 Task: Create a due date automation trigger when advanced on, on the monday after a card is due add dates due in between 1 and 5 days at 11:00 AM.
Action: Mouse moved to (1048, 102)
Screenshot: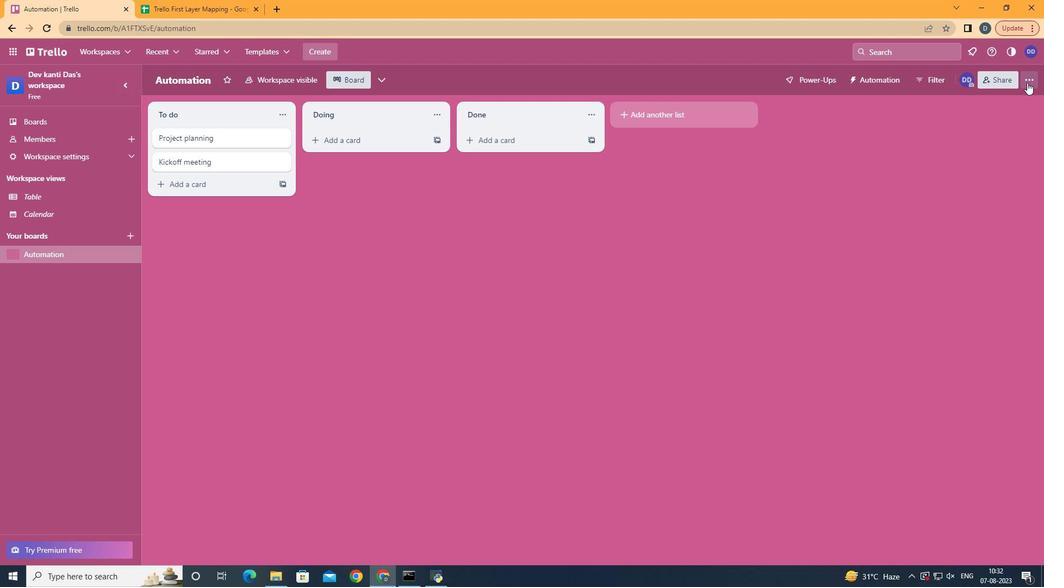 
Action: Mouse pressed left at (1048, 102)
Screenshot: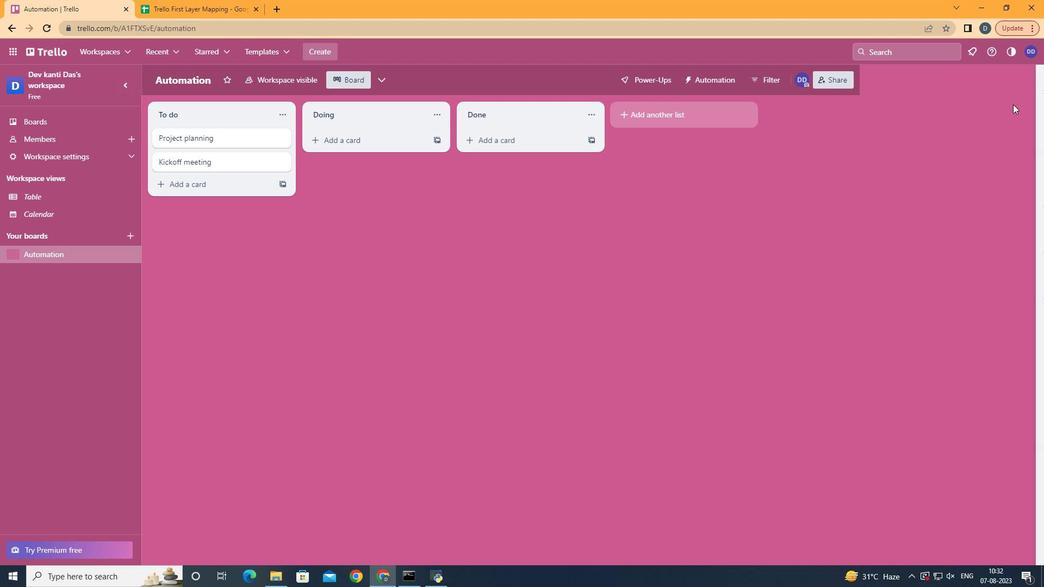 
Action: Mouse moved to (974, 256)
Screenshot: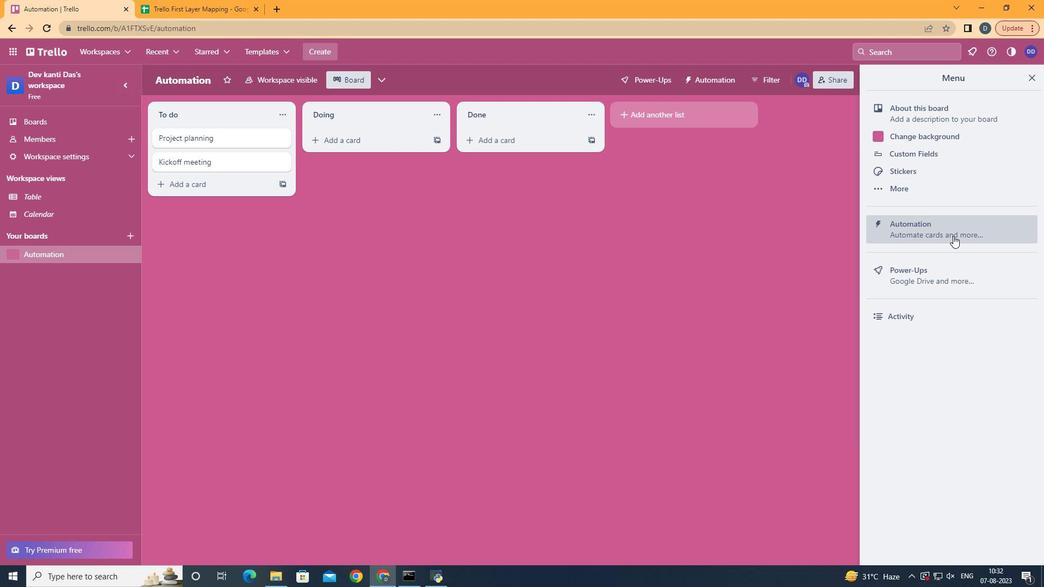 
Action: Mouse pressed left at (974, 256)
Screenshot: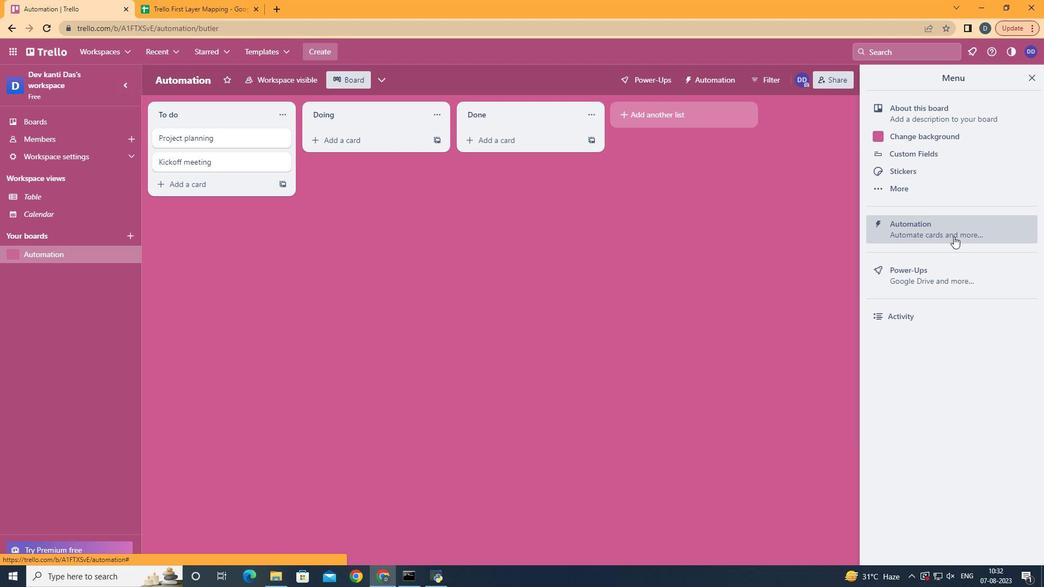 
Action: Mouse moved to (227, 241)
Screenshot: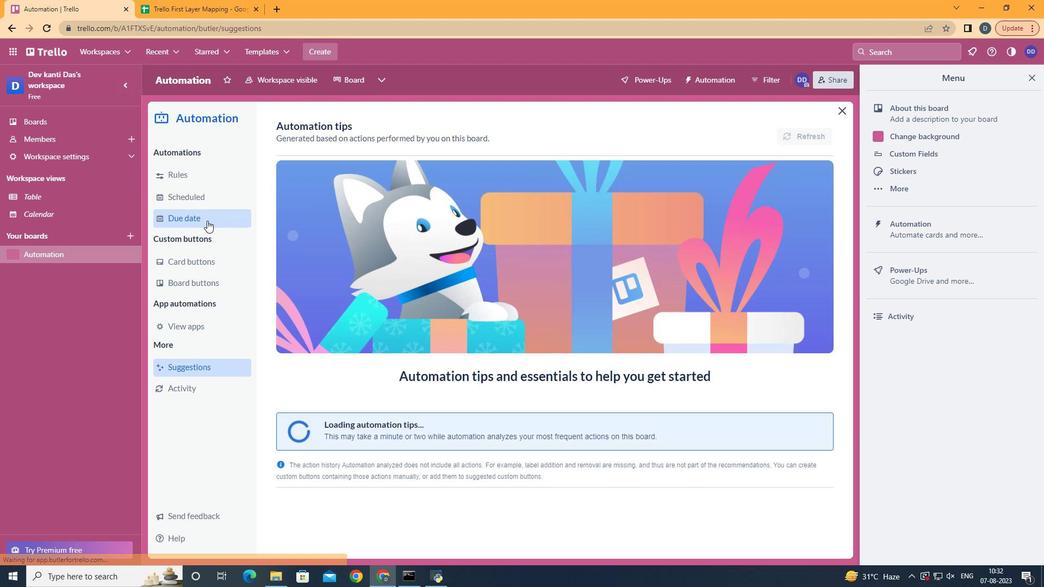 
Action: Mouse pressed left at (227, 241)
Screenshot: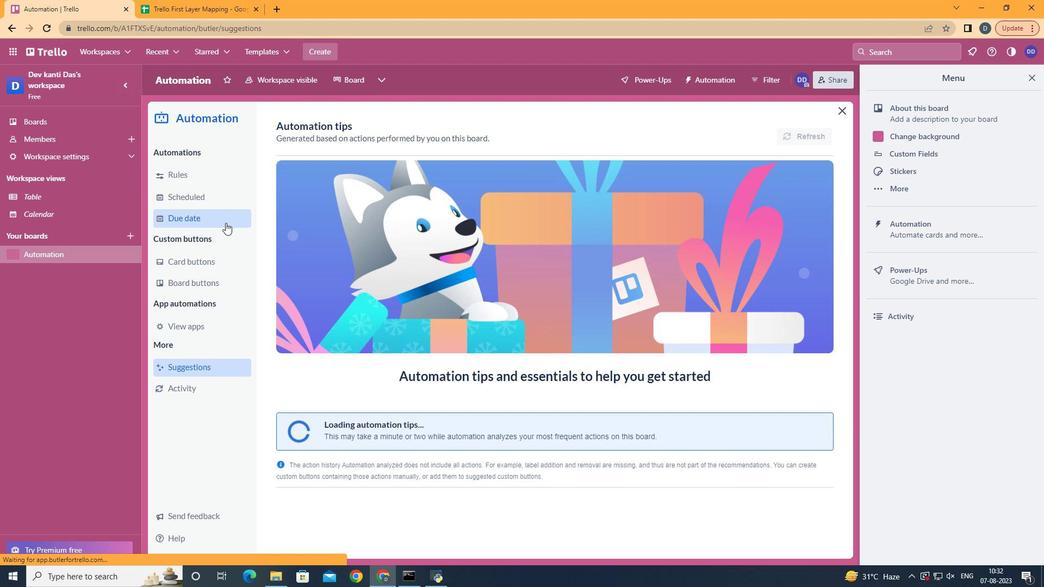 
Action: Mouse moved to (785, 156)
Screenshot: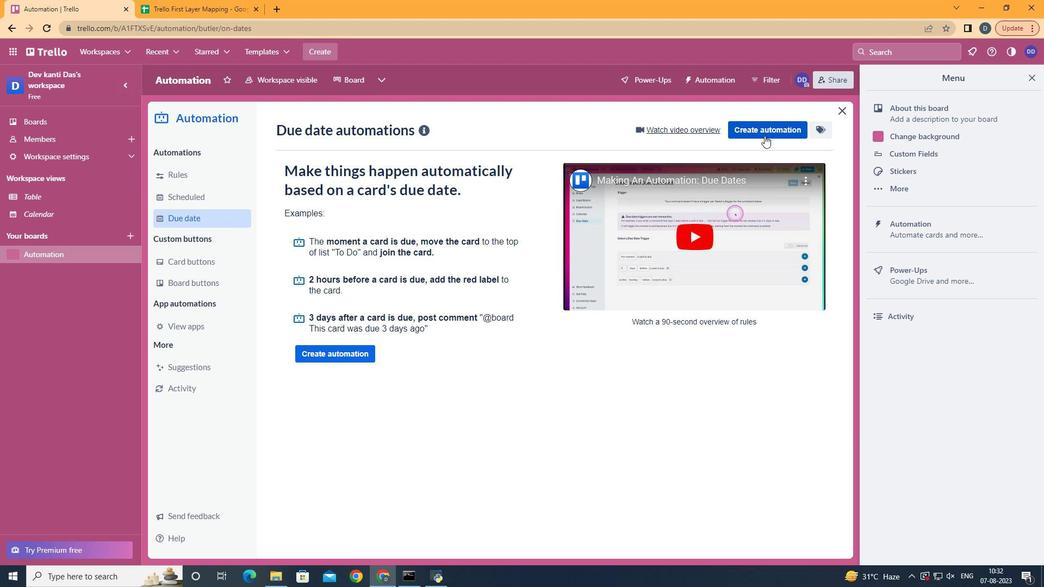 
Action: Mouse pressed left at (785, 156)
Screenshot: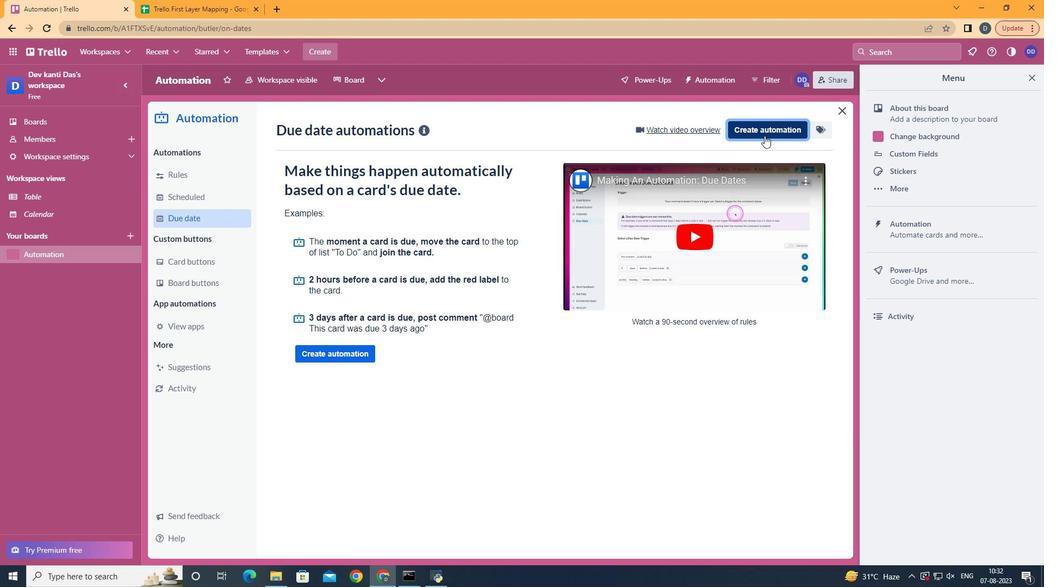 
Action: Mouse moved to (613, 252)
Screenshot: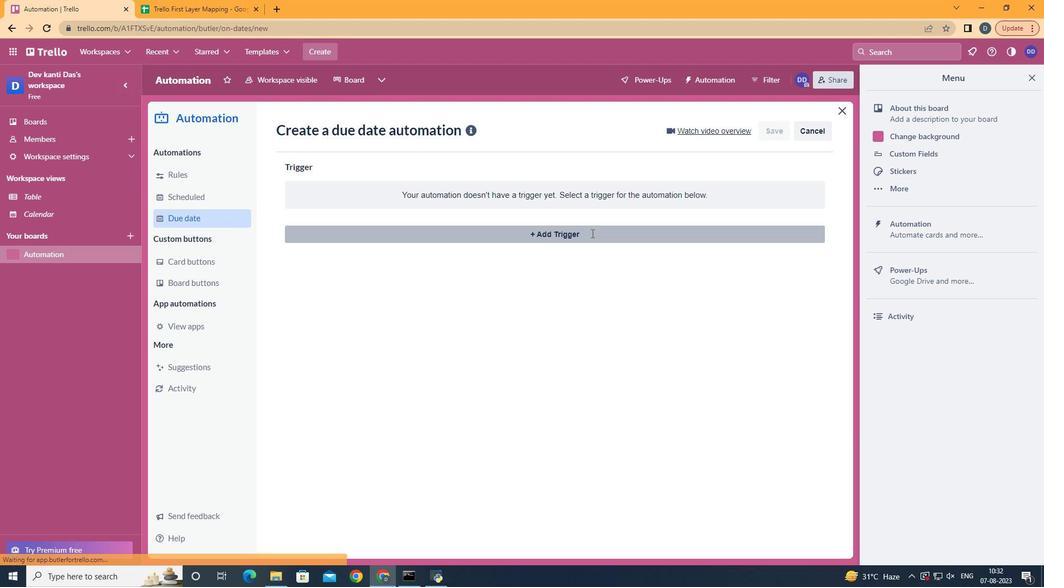 
Action: Mouse pressed left at (613, 252)
Screenshot: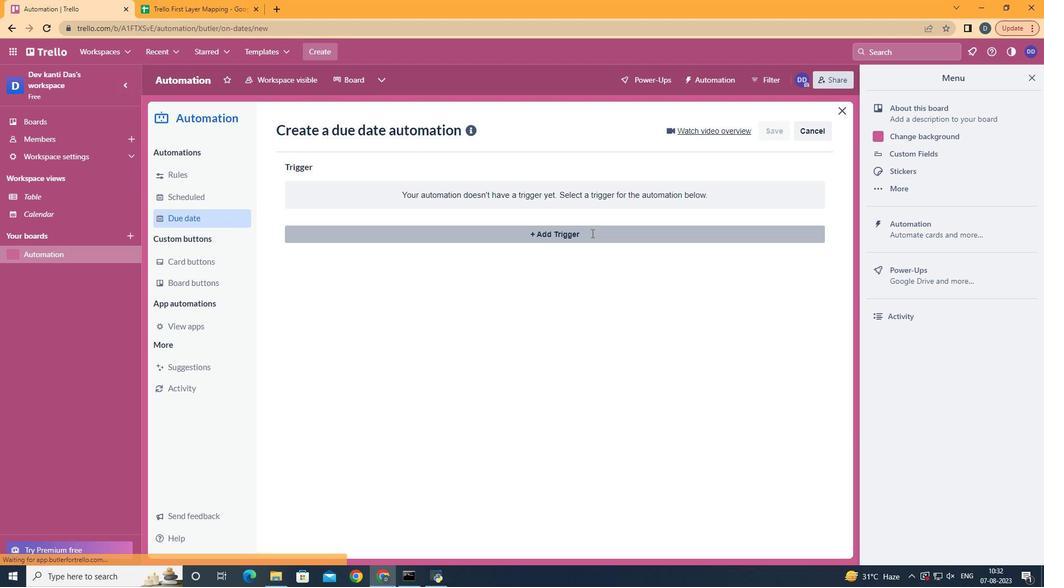 
Action: Mouse moved to (378, 307)
Screenshot: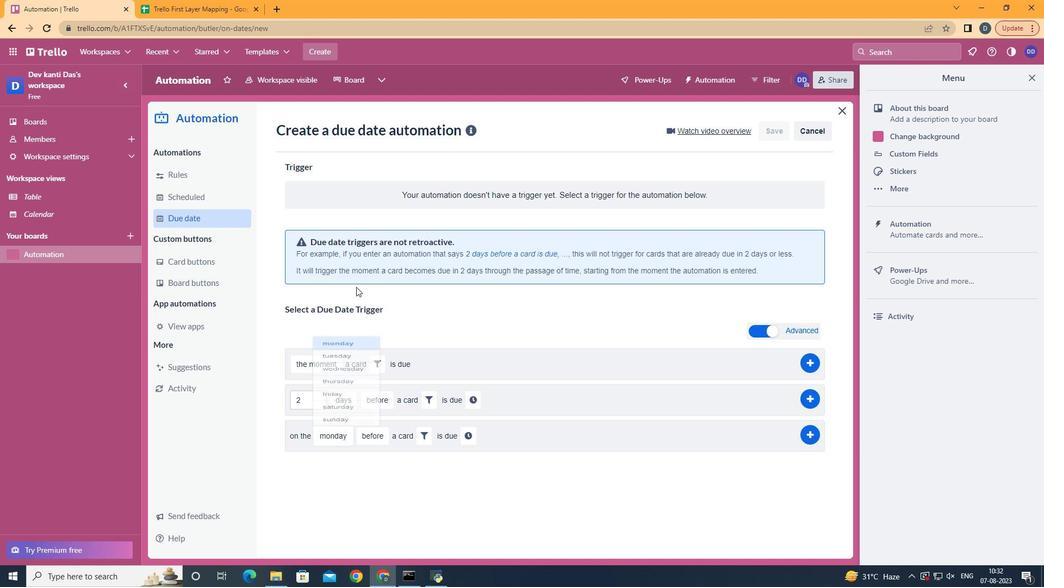 
Action: Mouse pressed left at (378, 307)
Screenshot: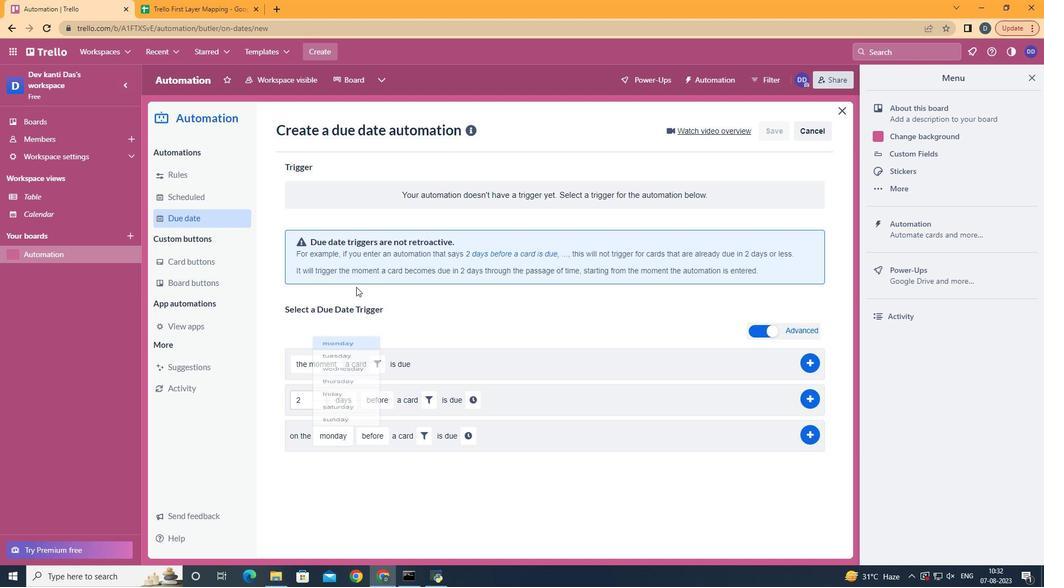 
Action: Mouse moved to (403, 488)
Screenshot: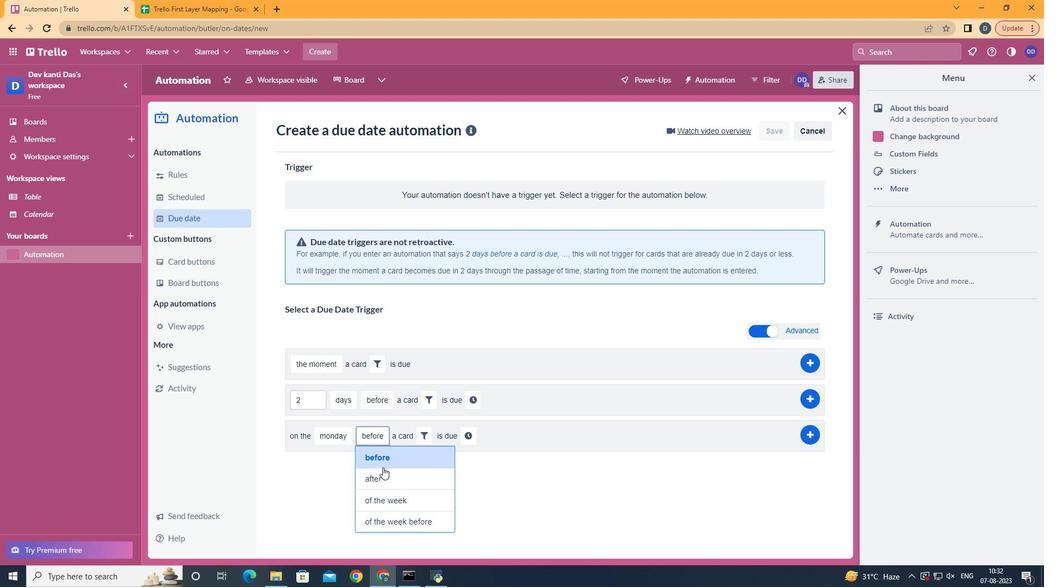 
Action: Mouse pressed left at (403, 488)
Screenshot: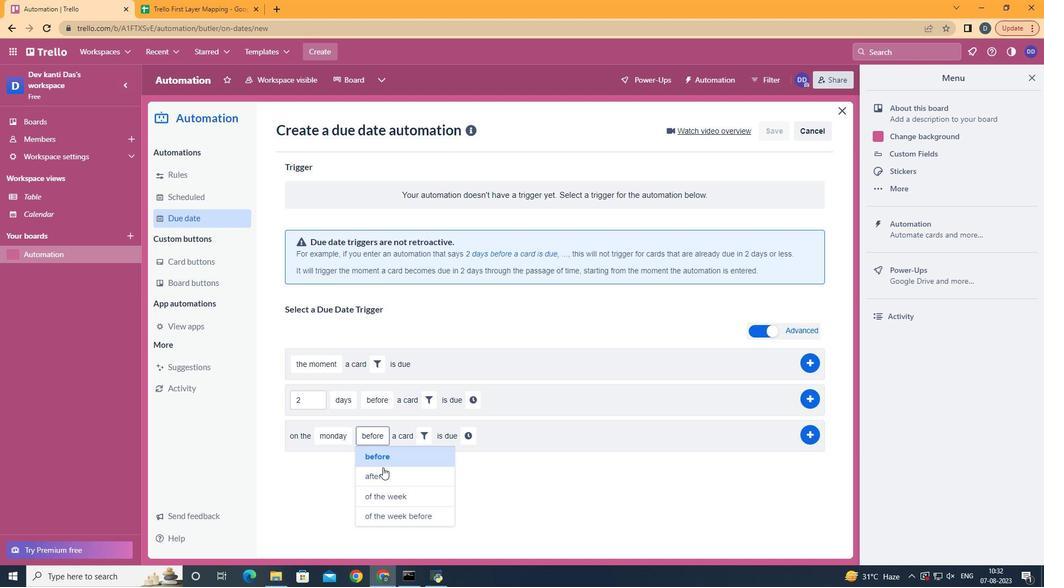 
Action: Mouse moved to (400, 490)
Screenshot: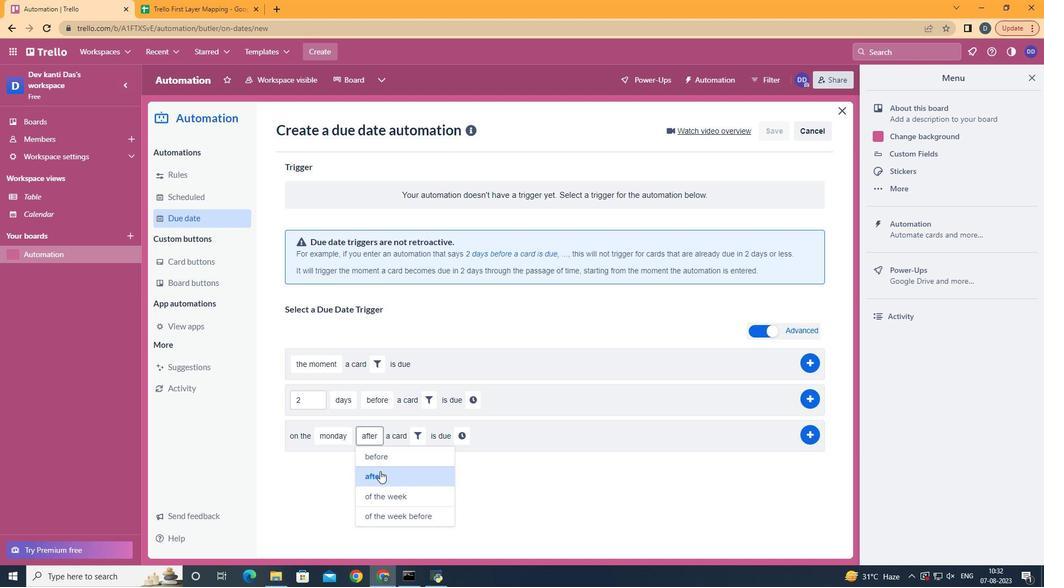 
Action: Mouse pressed left at (400, 490)
Screenshot: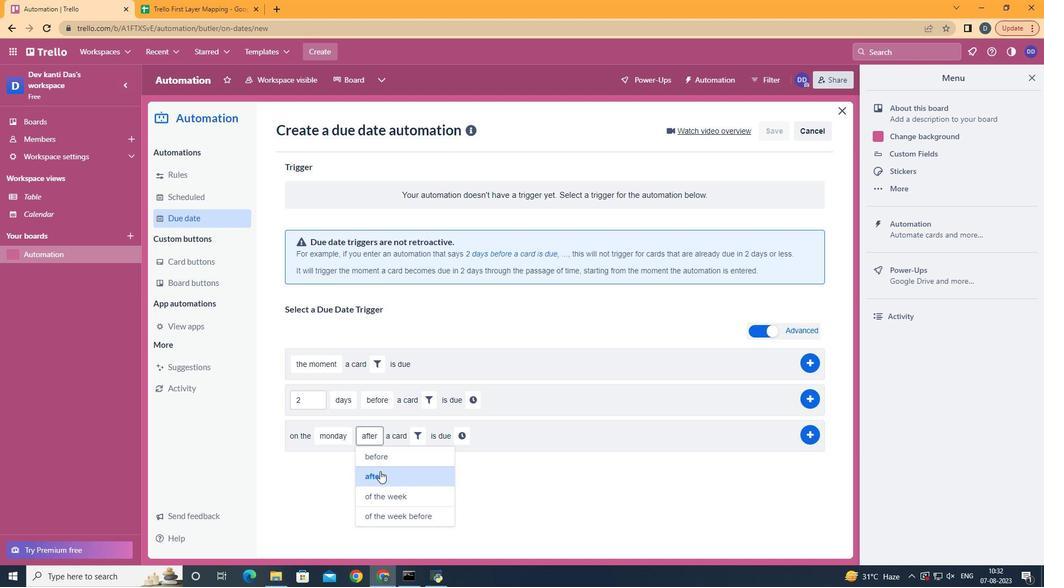 
Action: Mouse moved to (435, 461)
Screenshot: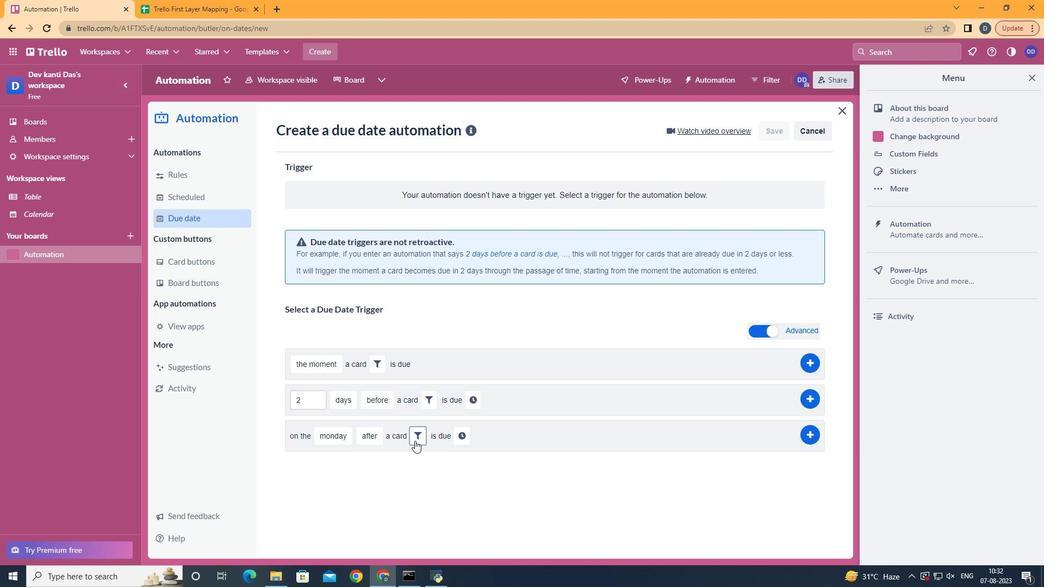 
Action: Mouse pressed left at (435, 461)
Screenshot: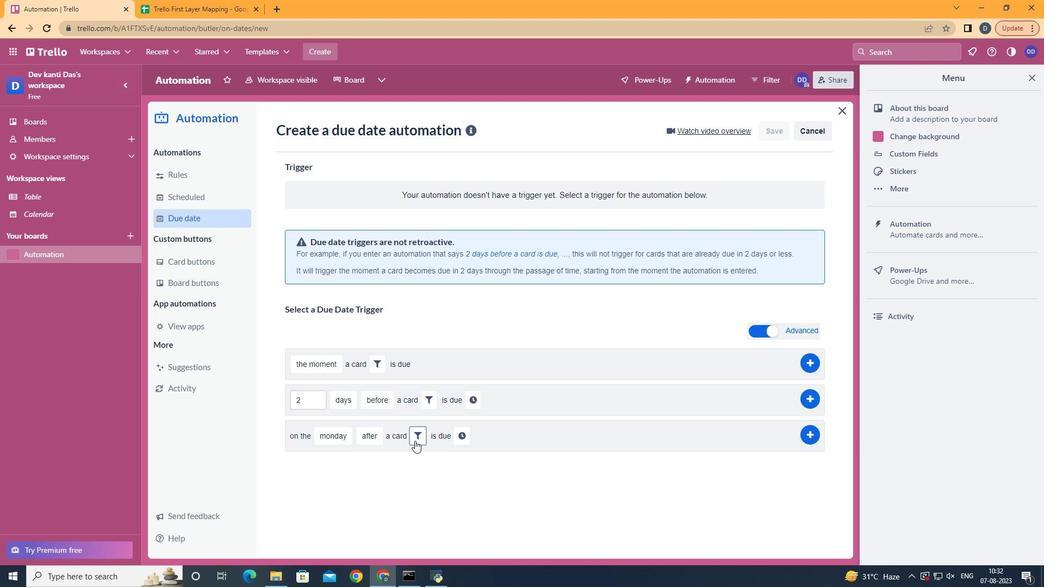 
Action: Mouse moved to (489, 493)
Screenshot: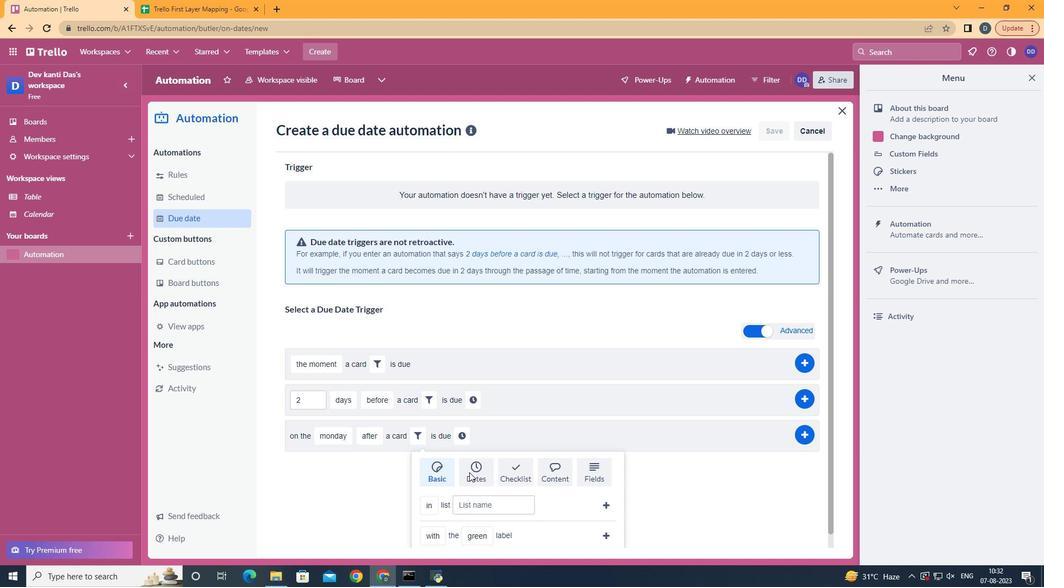 
Action: Mouse pressed left at (489, 493)
Screenshot: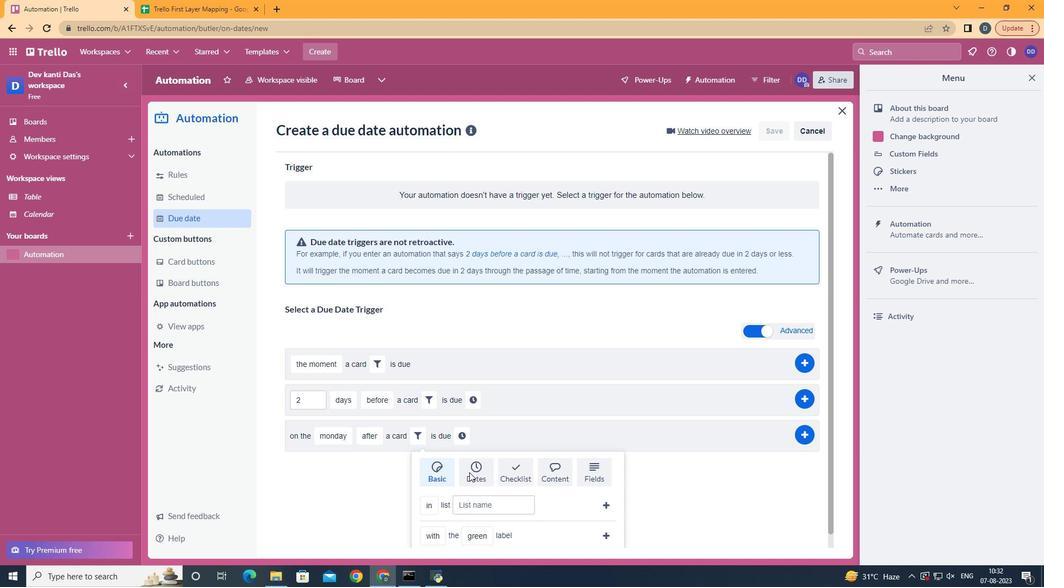 
Action: Mouse scrolled (489, 492) with delta (0, 0)
Screenshot: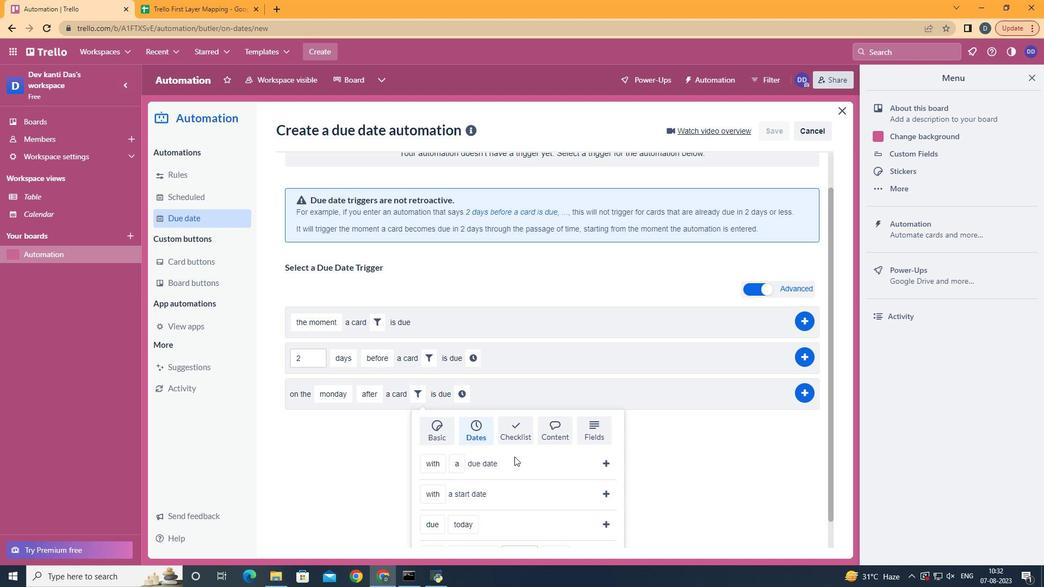 
Action: Mouse scrolled (489, 492) with delta (0, 0)
Screenshot: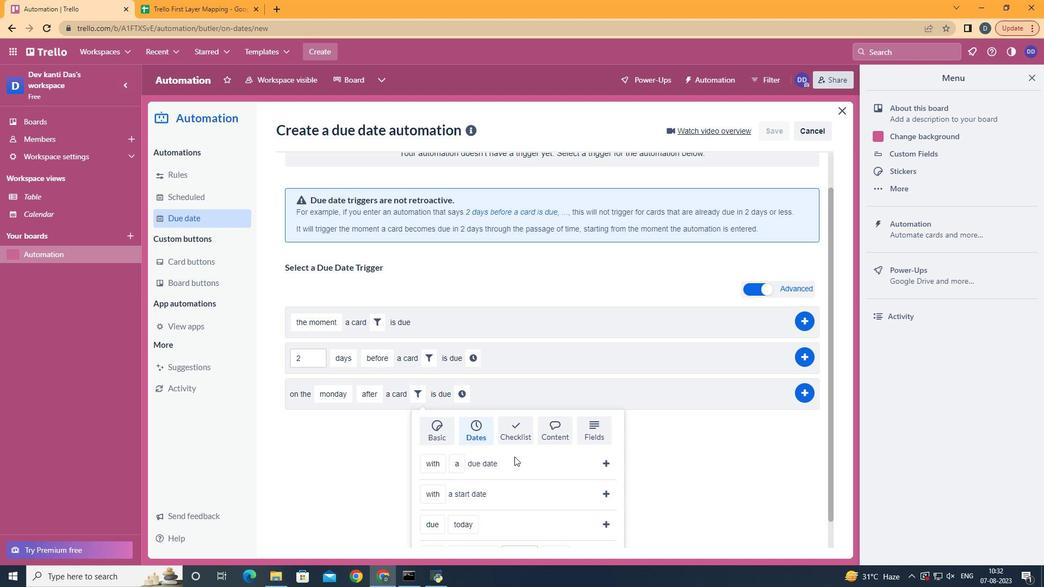 
Action: Mouse scrolled (489, 492) with delta (0, 0)
Screenshot: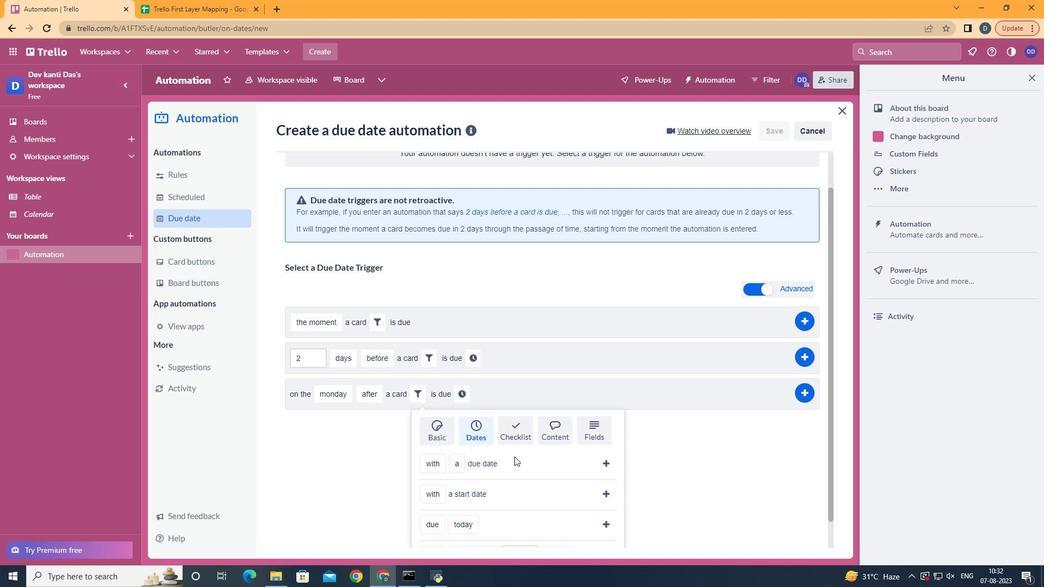 
Action: Mouse scrolled (489, 492) with delta (0, 0)
Screenshot: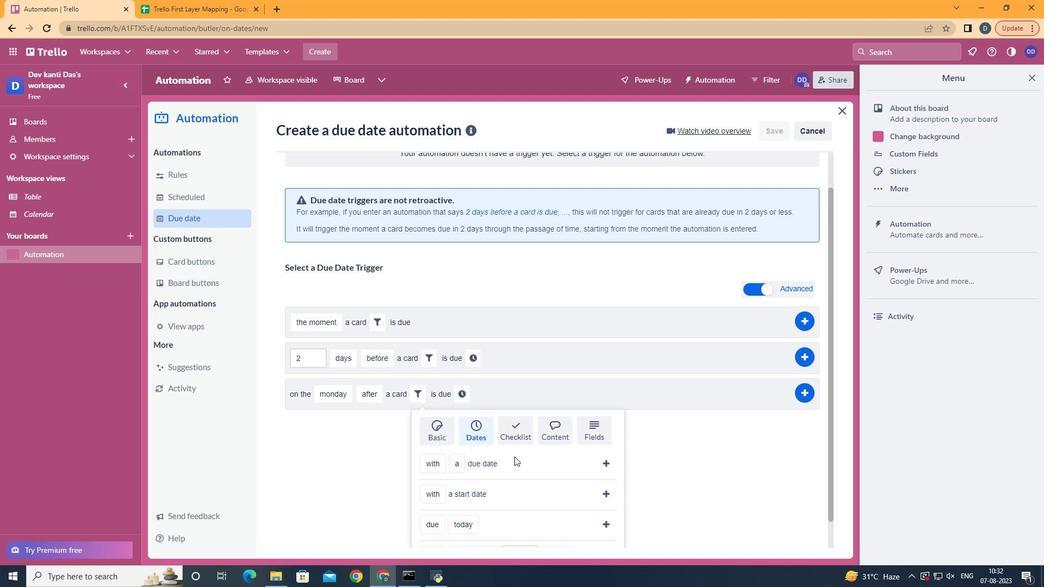 
Action: Mouse scrolled (489, 492) with delta (0, 0)
Screenshot: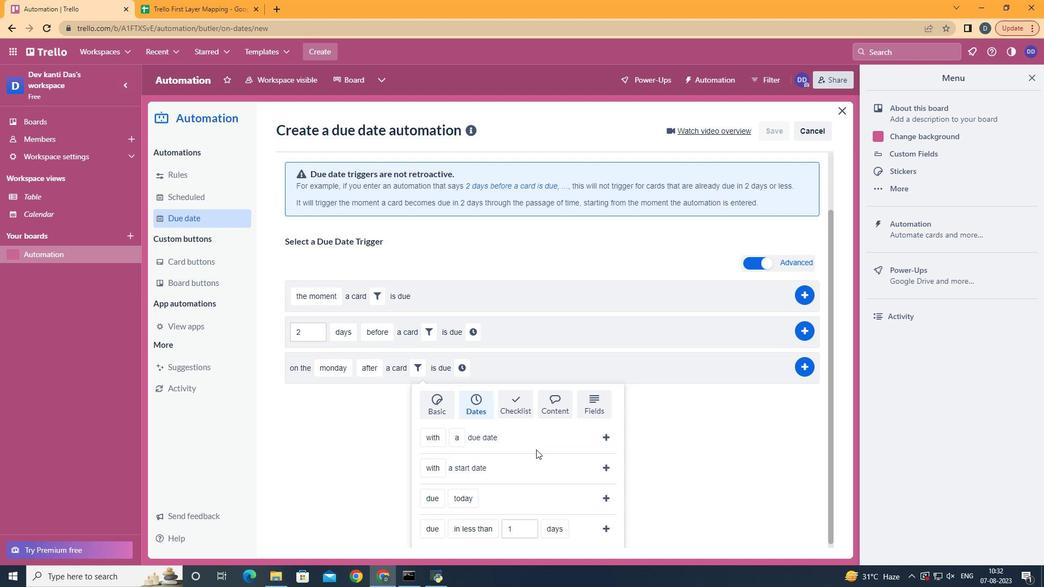 
Action: Mouse moved to (471, 502)
Screenshot: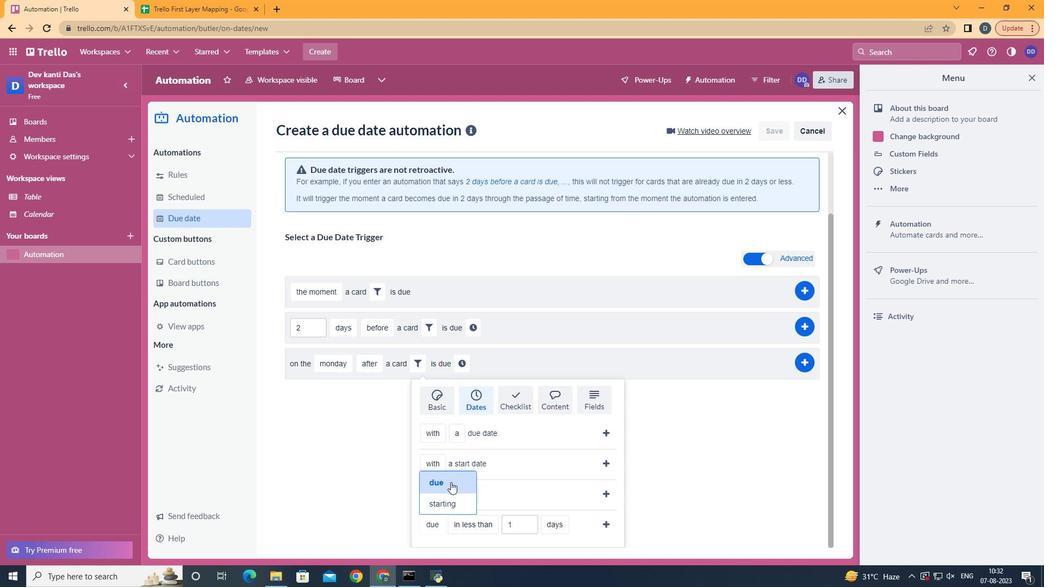 
Action: Mouse pressed left at (471, 502)
Screenshot: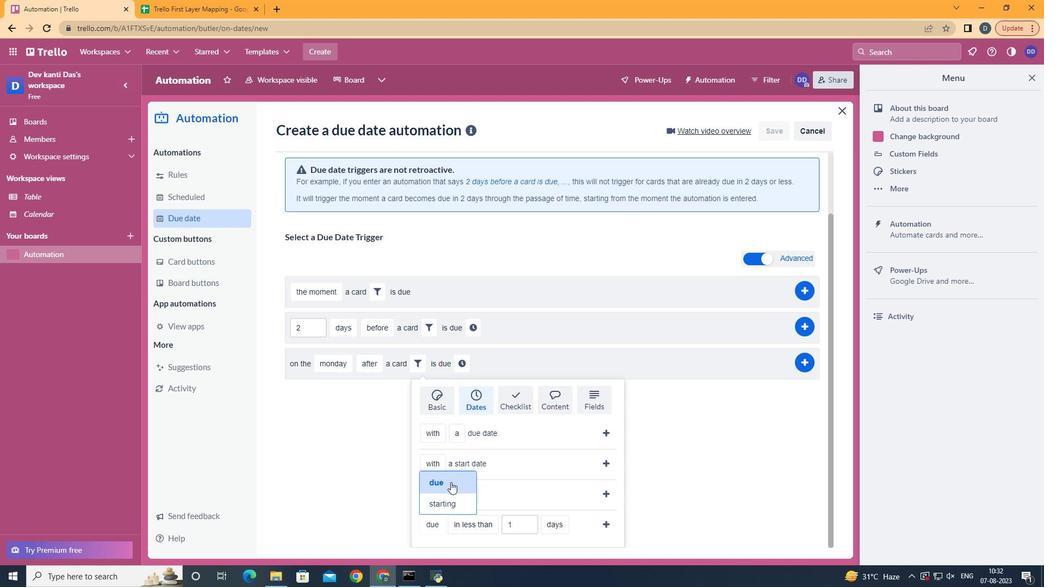 
Action: Mouse moved to (507, 527)
Screenshot: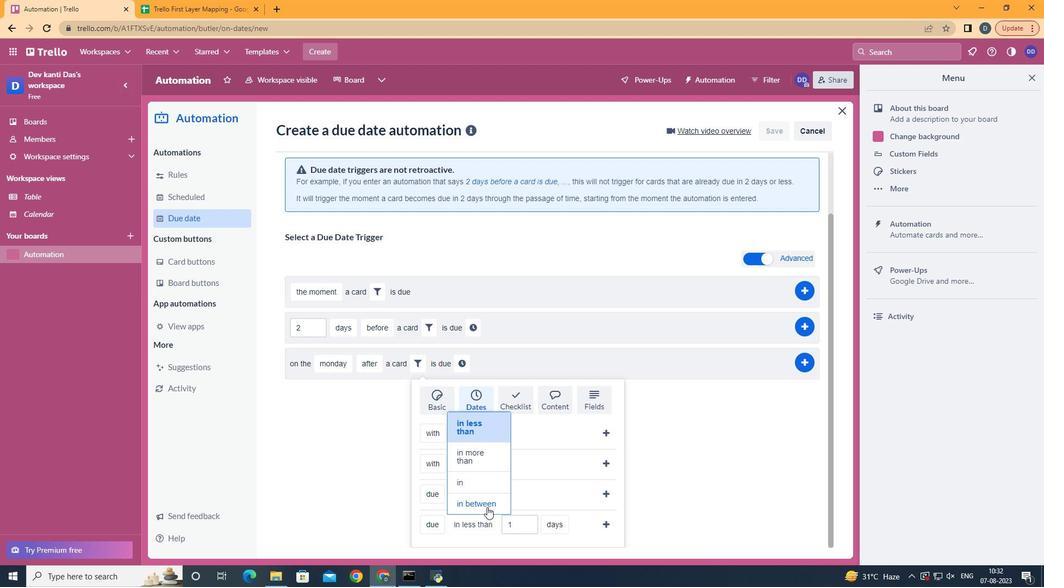 
Action: Mouse pressed left at (507, 527)
Screenshot: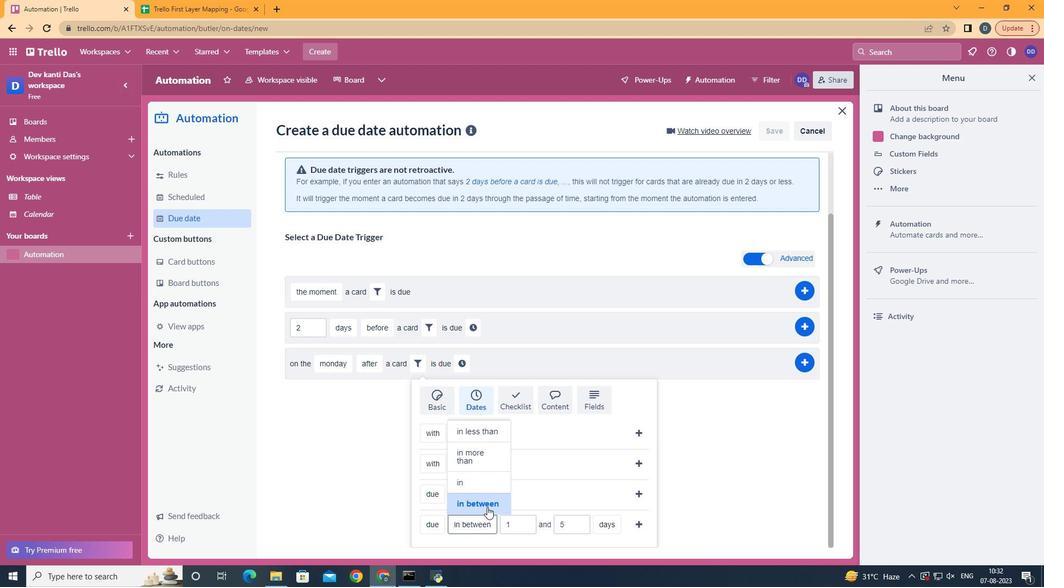 
Action: Mouse moved to (645, 502)
Screenshot: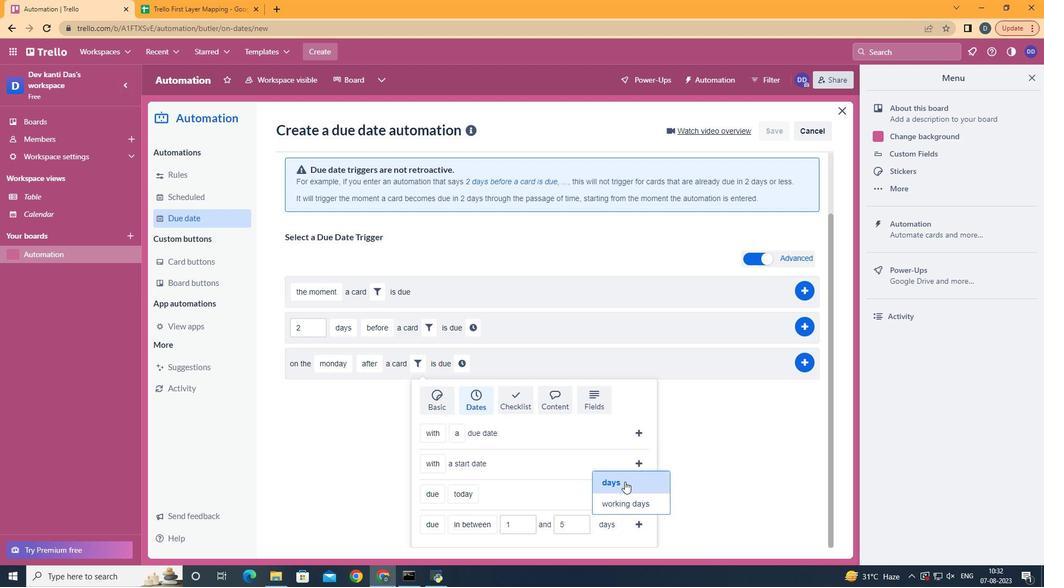 
Action: Mouse pressed left at (645, 502)
Screenshot: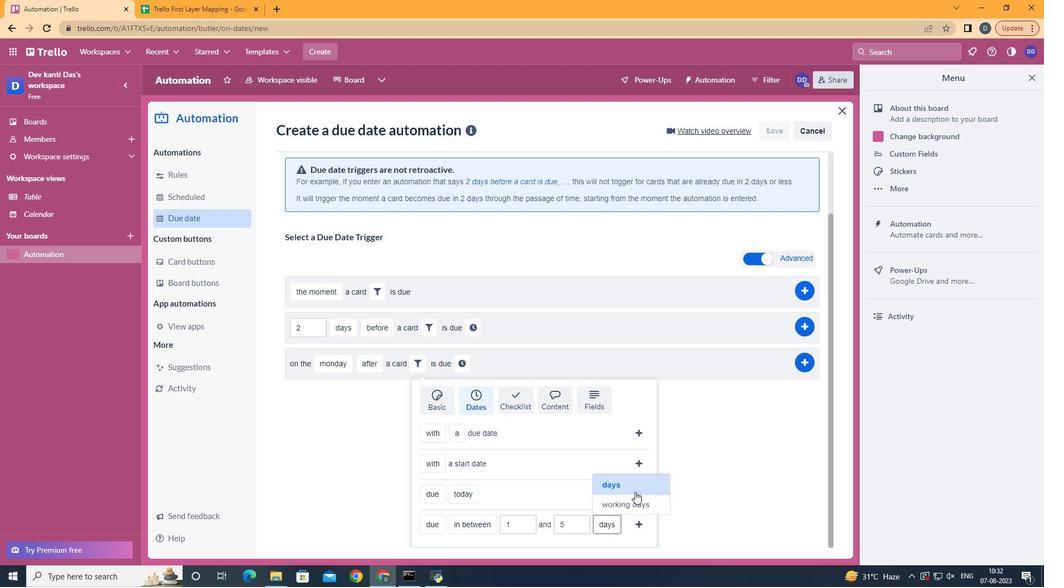 
Action: Mouse moved to (658, 545)
Screenshot: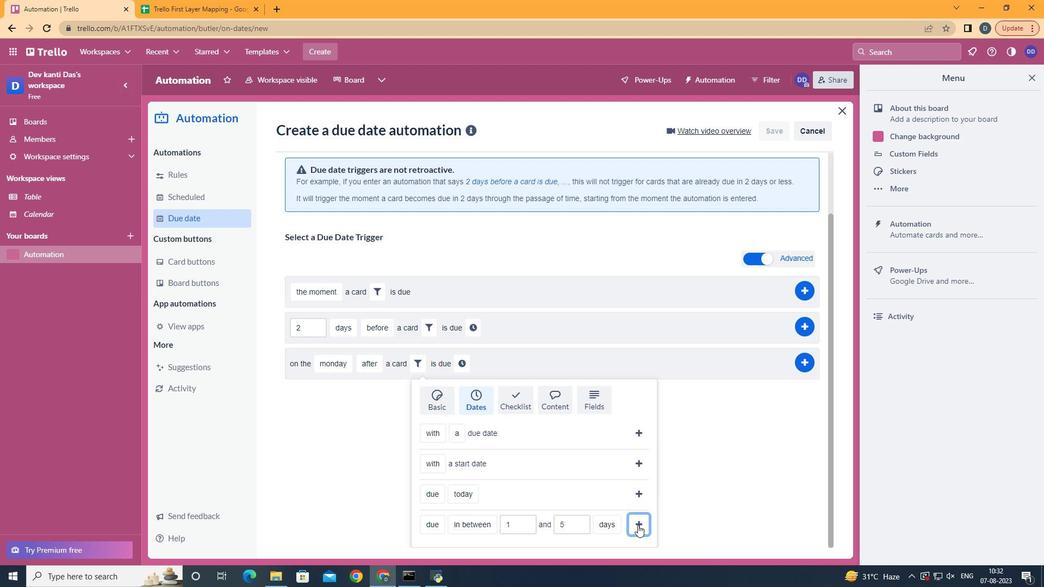 
Action: Mouse pressed left at (658, 545)
Screenshot: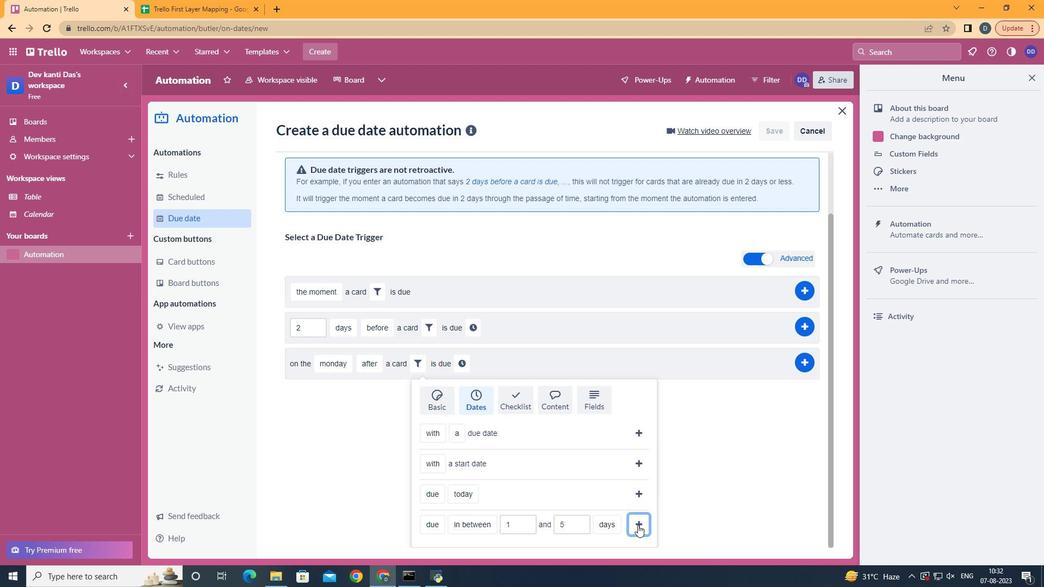 
Action: Mouse moved to (609, 453)
Screenshot: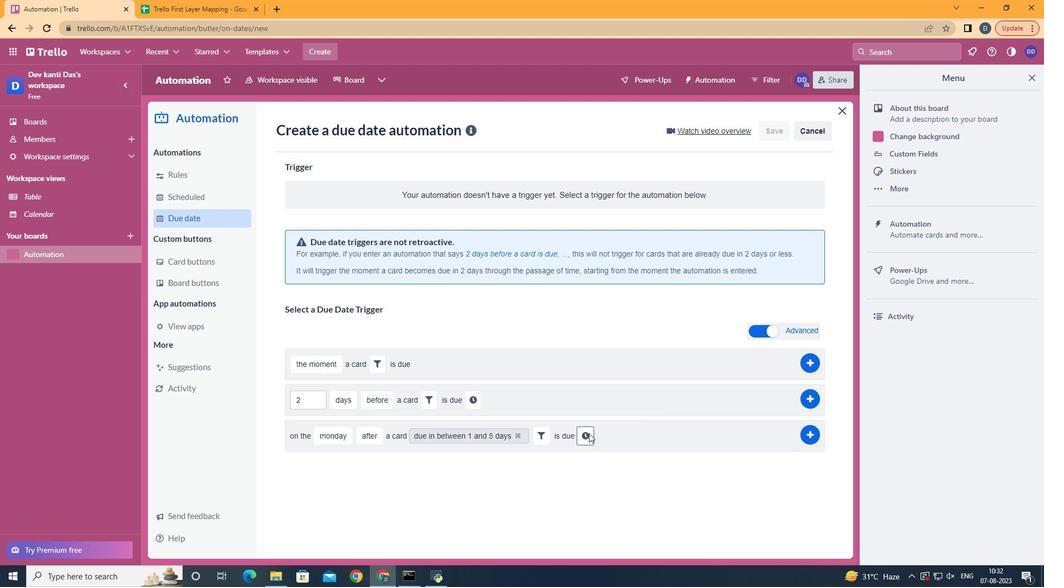 
Action: Mouse pressed left at (609, 453)
Screenshot: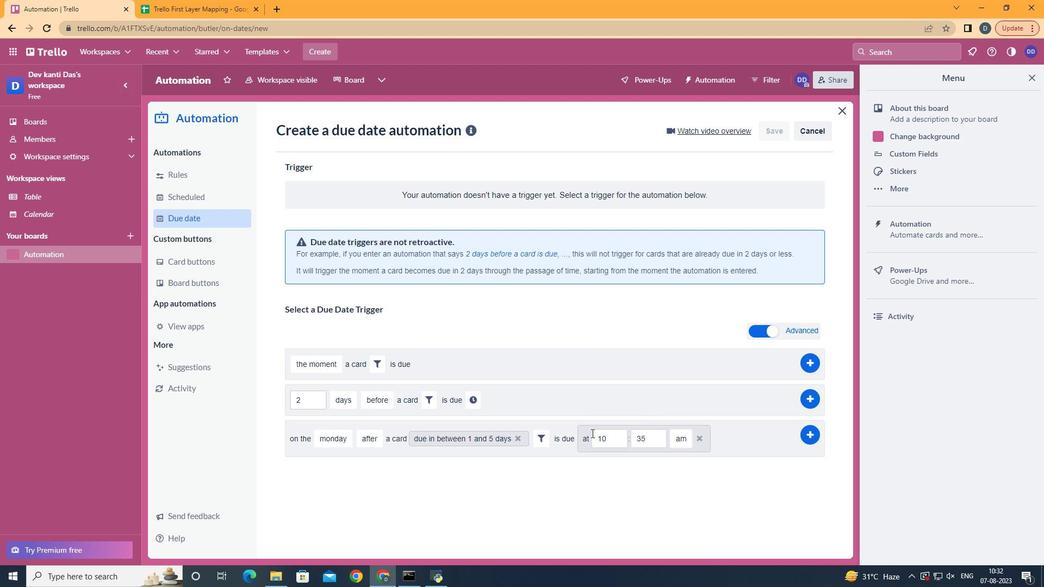 
Action: Mouse moved to (635, 458)
Screenshot: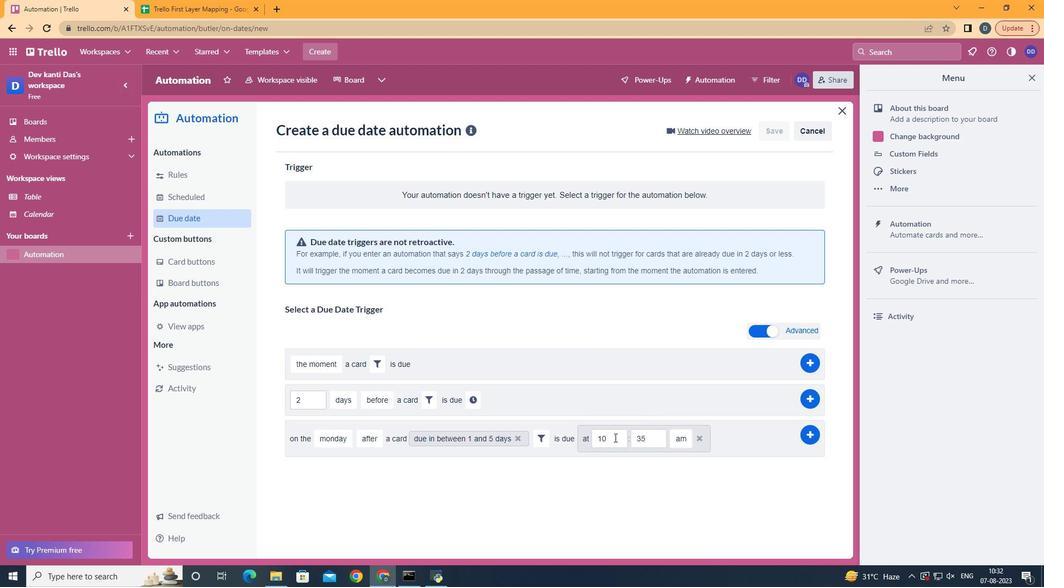 
Action: Mouse pressed left at (635, 458)
Screenshot: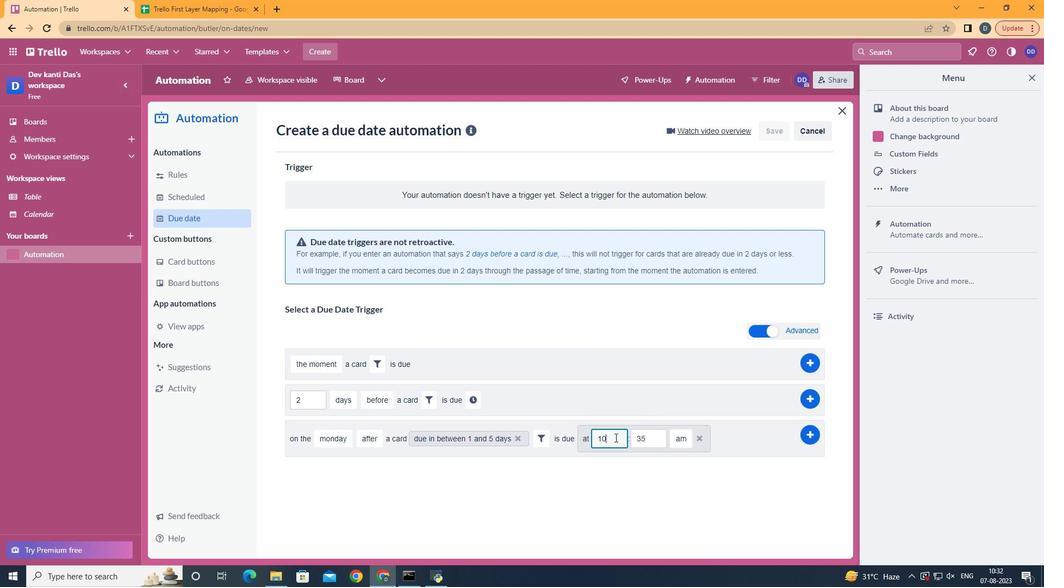 
Action: Mouse moved to (635, 458)
Screenshot: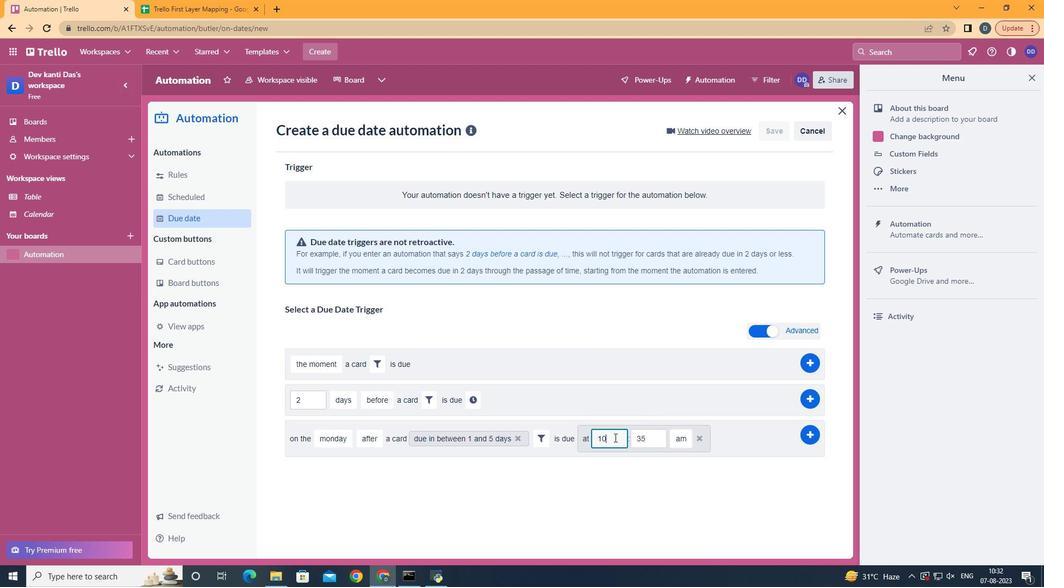 
Action: Key pressed <Key.backspace>1
Screenshot: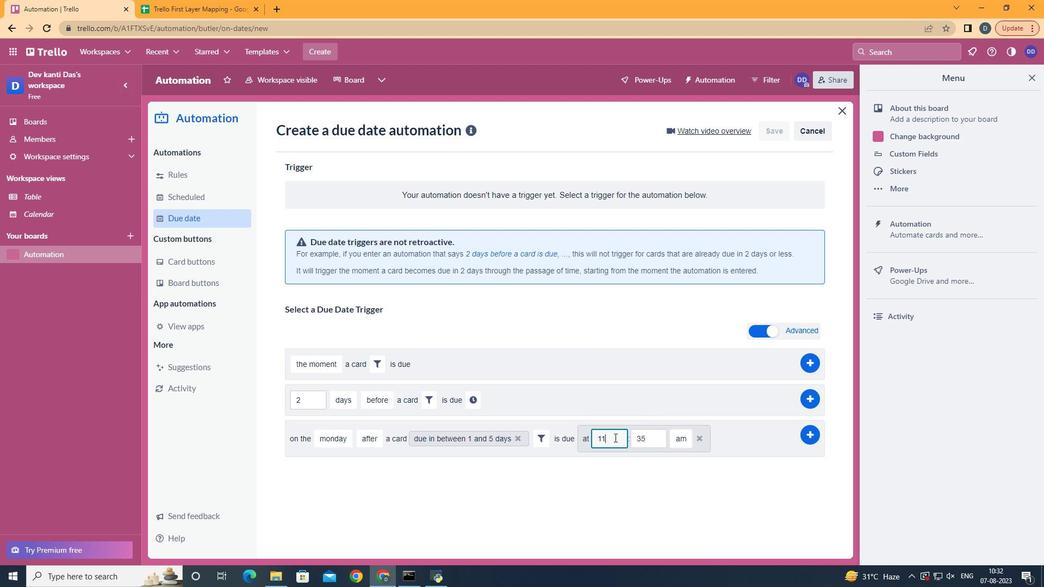 
Action: Mouse moved to (674, 459)
Screenshot: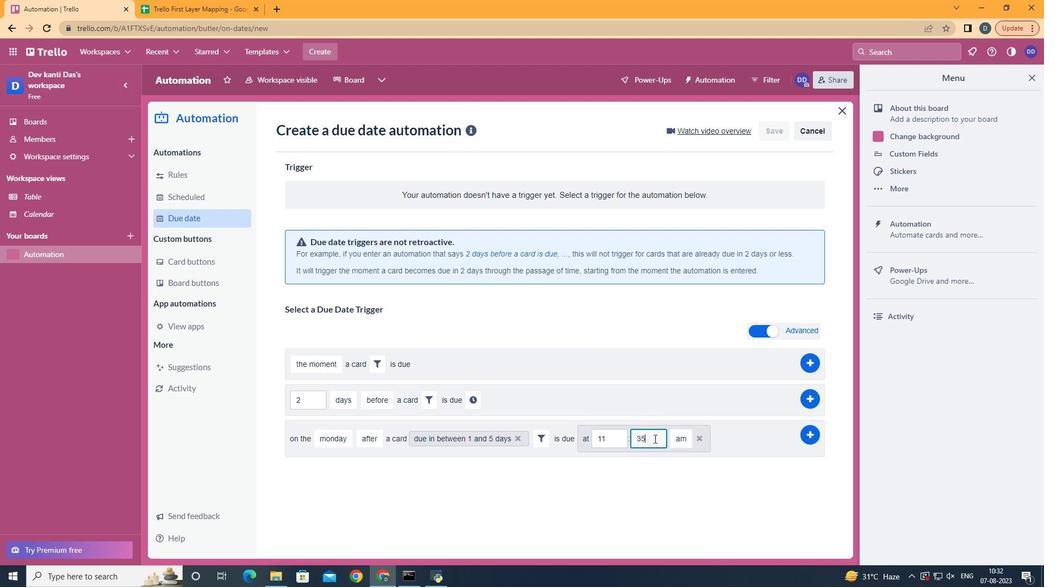 
Action: Mouse pressed left at (674, 459)
Screenshot: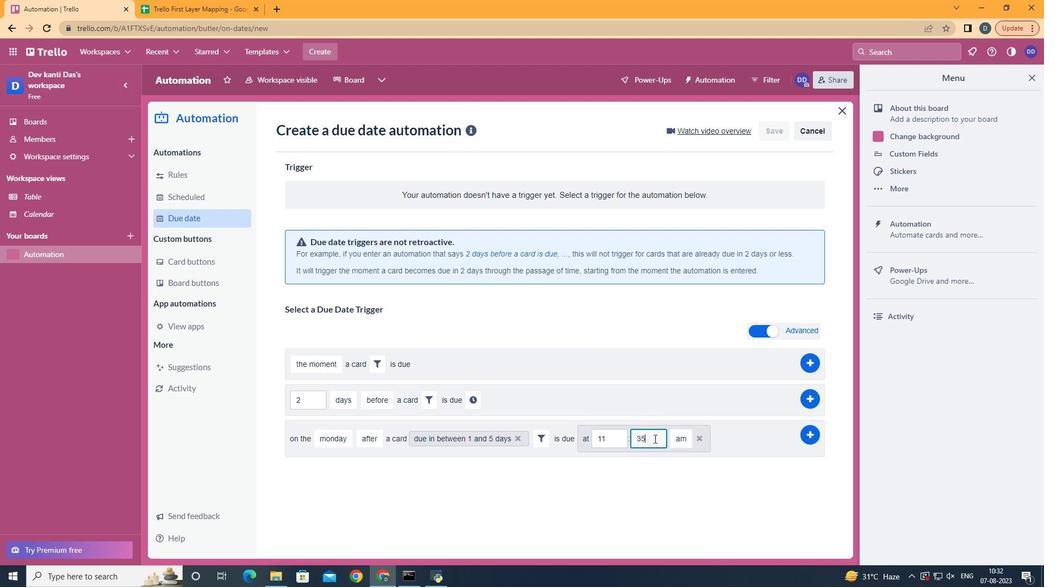 
Action: Key pressed <Key.backspace>
Screenshot: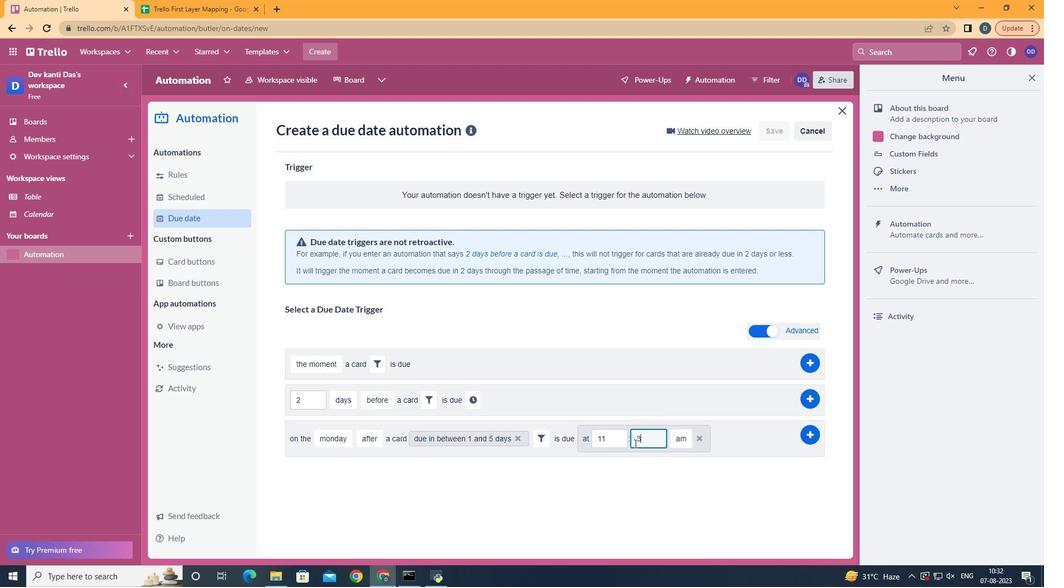 
Action: Mouse moved to (655, 464)
Screenshot: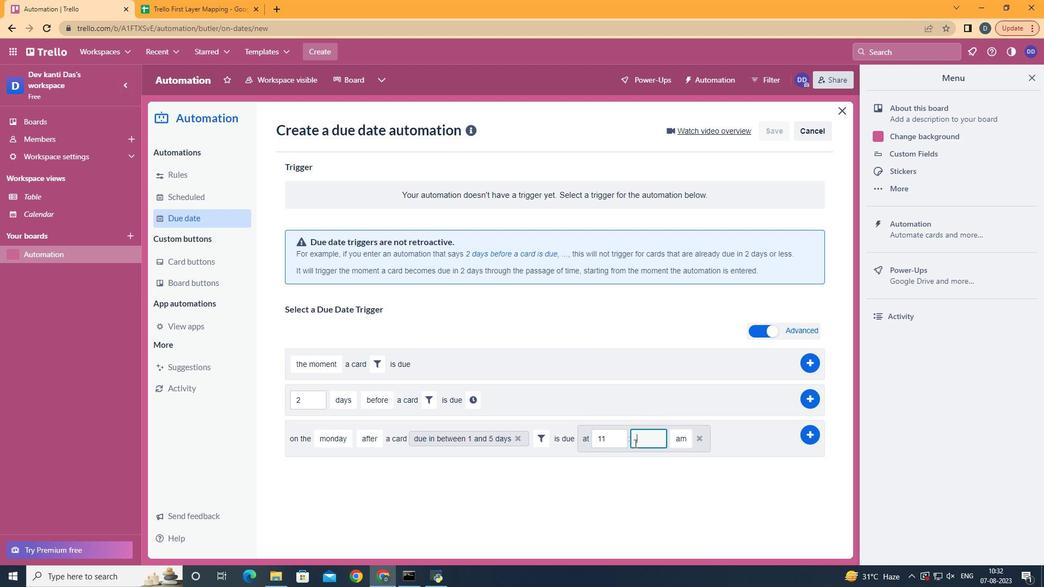 
Action: Key pressed <Key.backspace>00
Screenshot: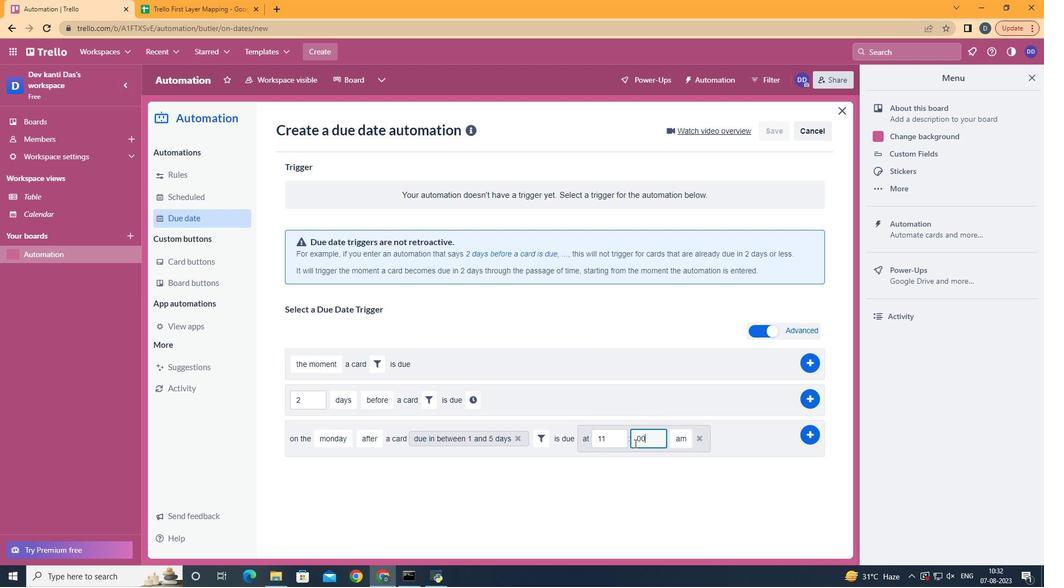 
Action: Mouse moved to (822, 457)
Screenshot: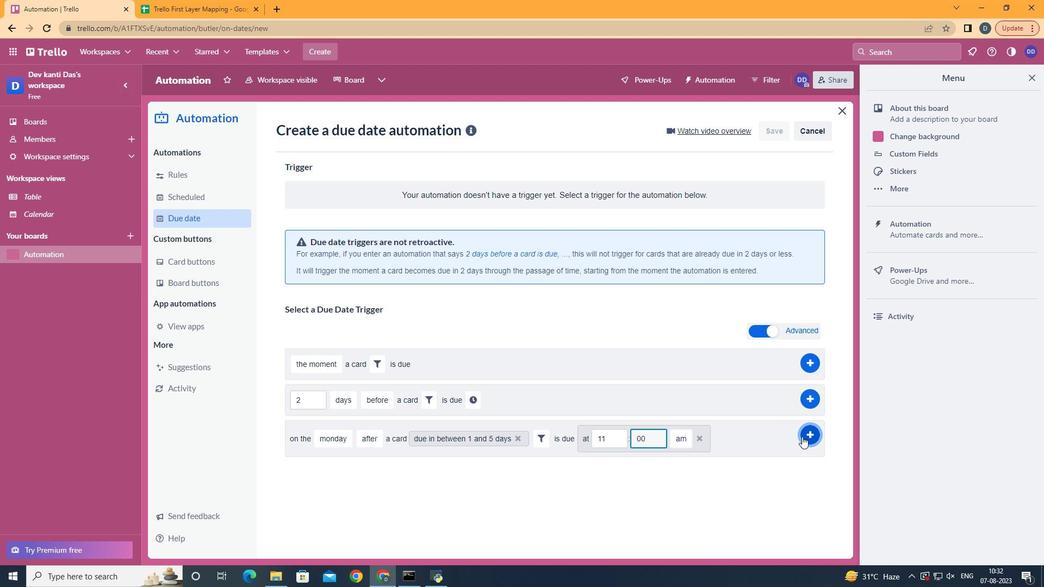 
Action: Mouse pressed left at (822, 457)
Screenshot: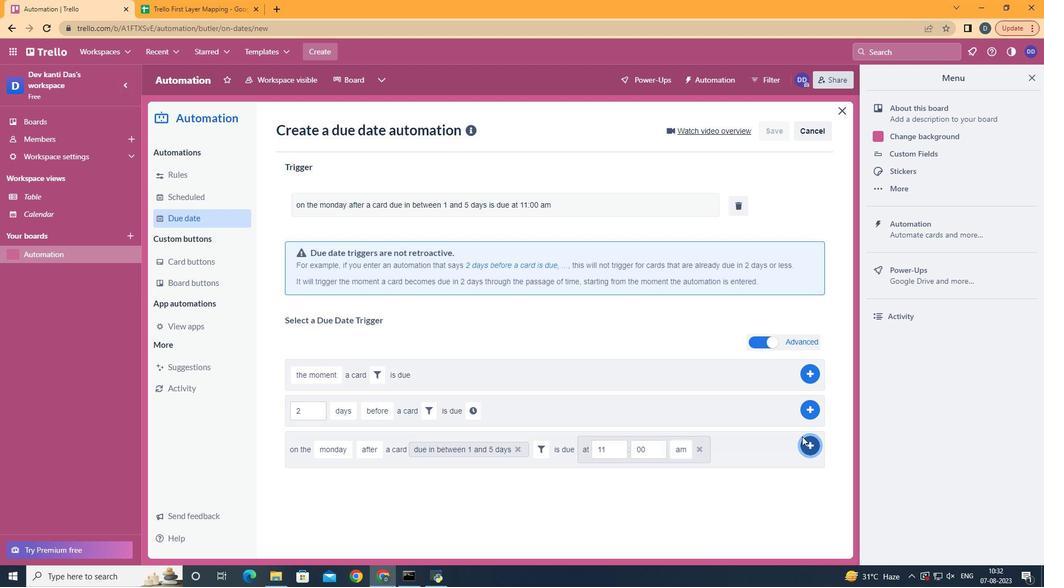 
Action: Mouse moved to (630, 226)
Screenshot: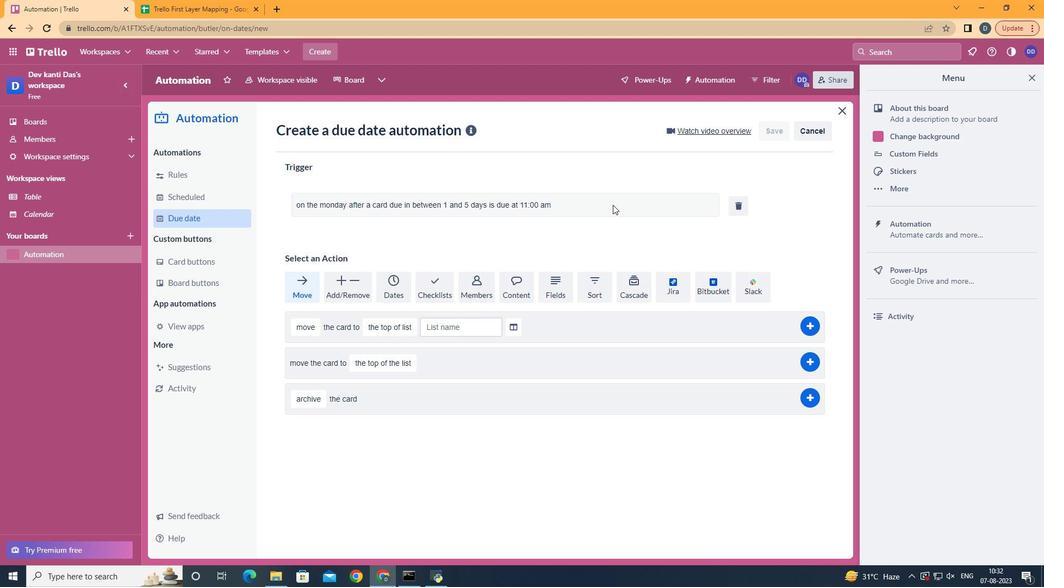 
